Task: Plan a vacation for the last week of August.
Action: Mouse pressed left at (343, 161)
Screenshot: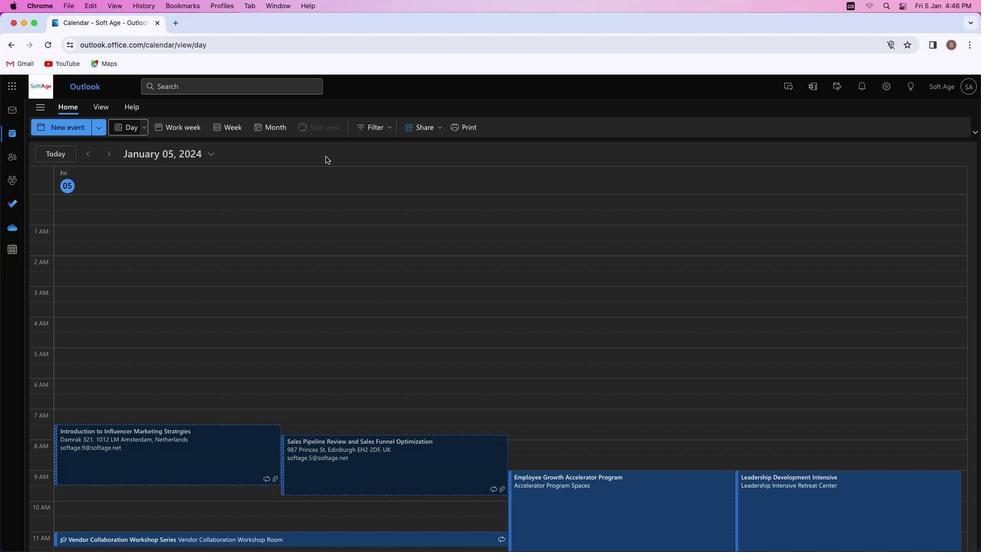 
Action: Mouse moved to (65, 129)
Screenshot: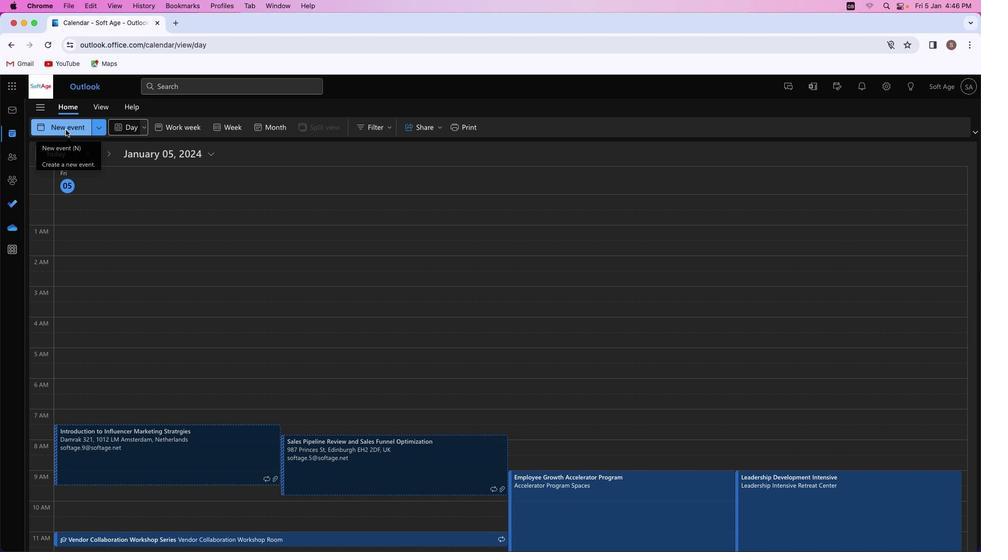 
Action: Mouse pressed left at (65, 129)
Screenshot: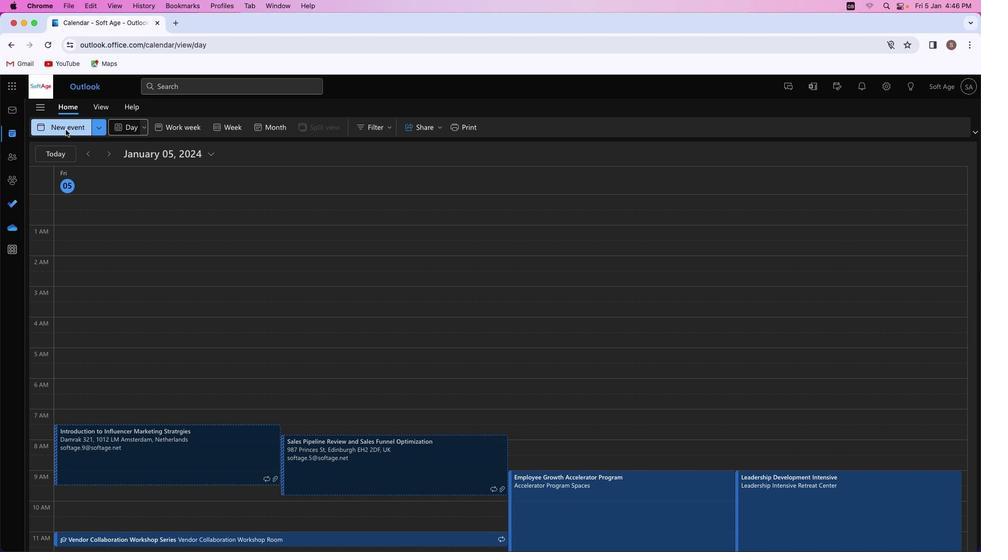 
Action: Mouse moved to (259, 190)
Screenshot: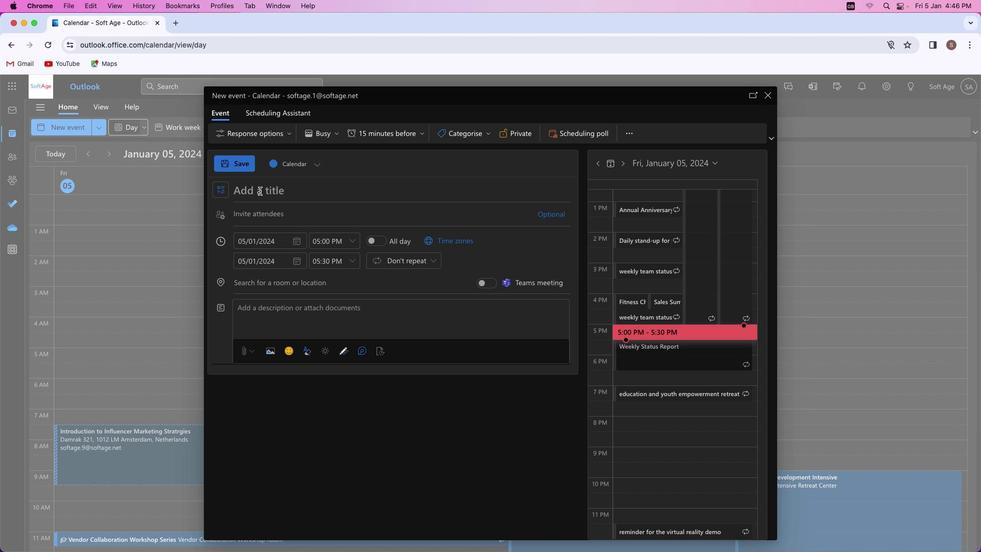 
Action: Mouse pressed left at (259, 190)
Screenshot: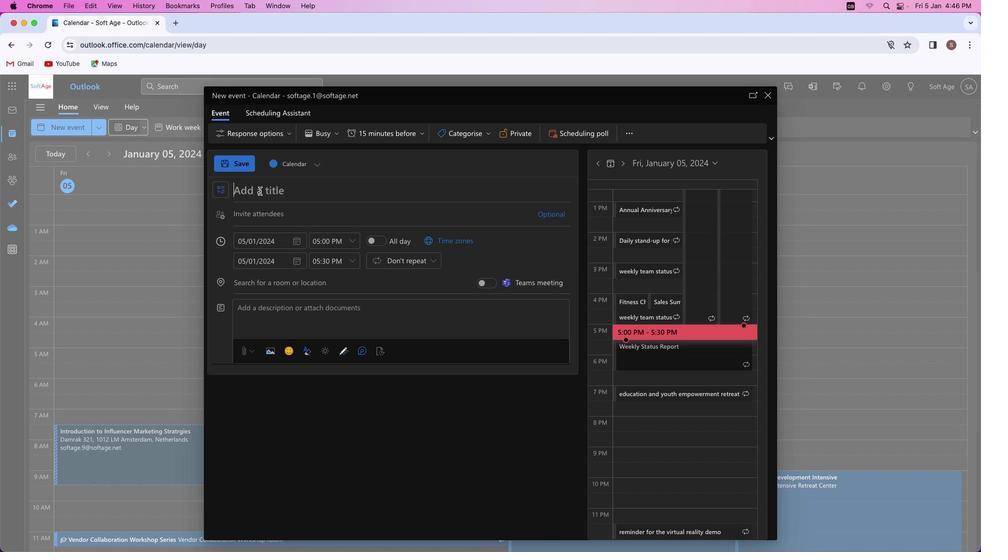 
Action: Mouse moved to (260, 191)
Screenshot: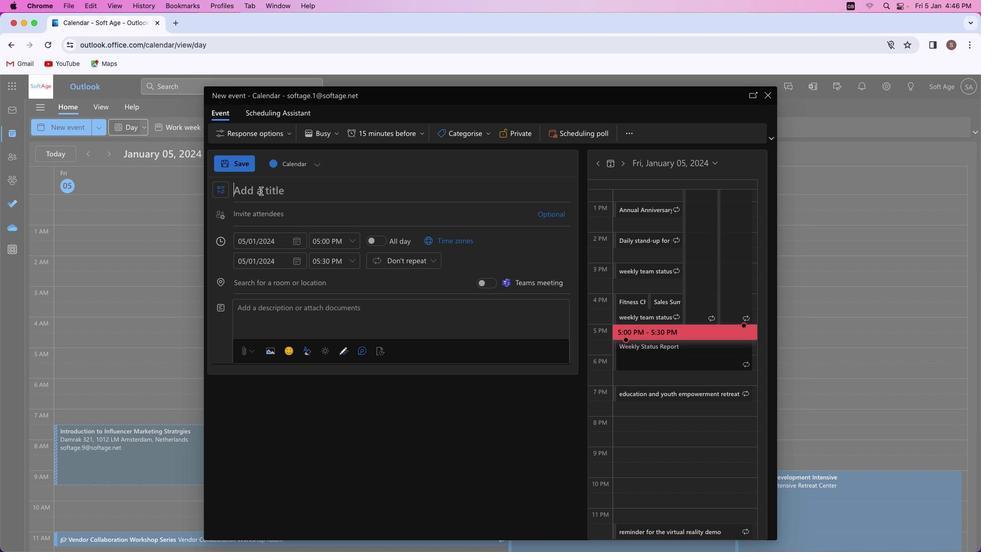 
Action: Key pressed Key.shift'E''n''d''-''o''f''-'Key.shift'S''u''m''m''e''r'Key.spaceKey.shift'E''s''c''a''p''e'
Screenshot: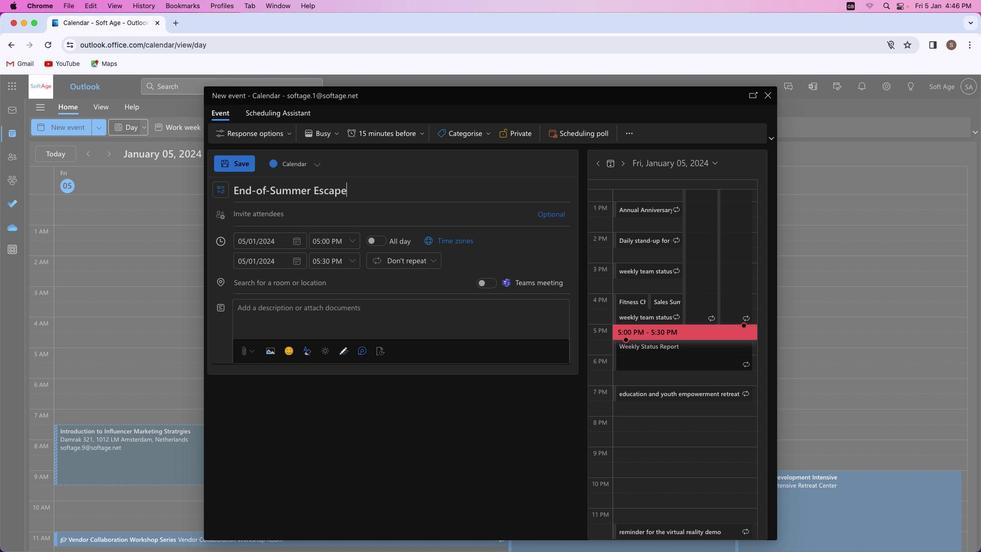 
Action: Mouse moved to (298, 241)
Screenshot: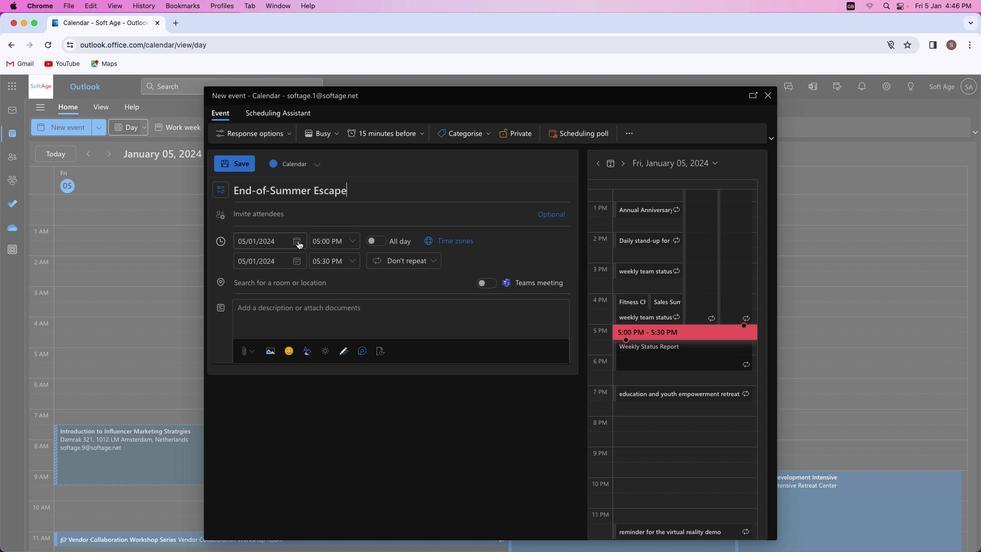 
Action: Mouse pressed left at (298, 241)
Screenshot: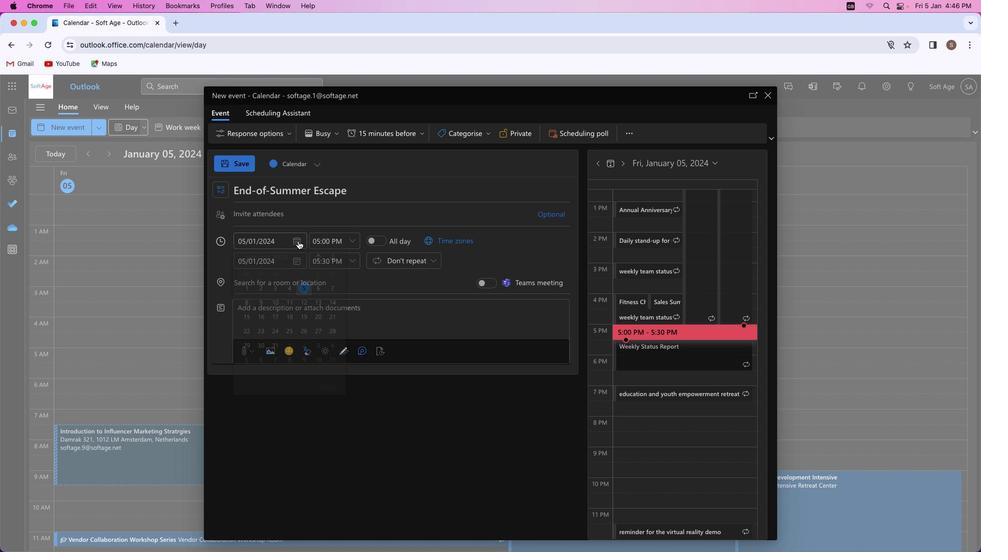 
Action: Mouse moved to (331, 262)
Screenshot: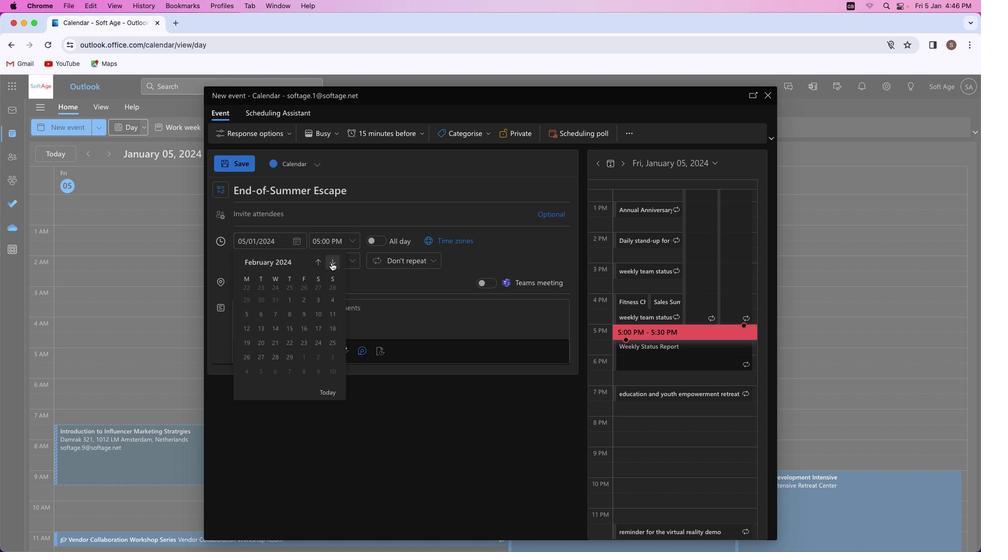 
Action: Mouse pressed left at (331, 262)
Screenshot: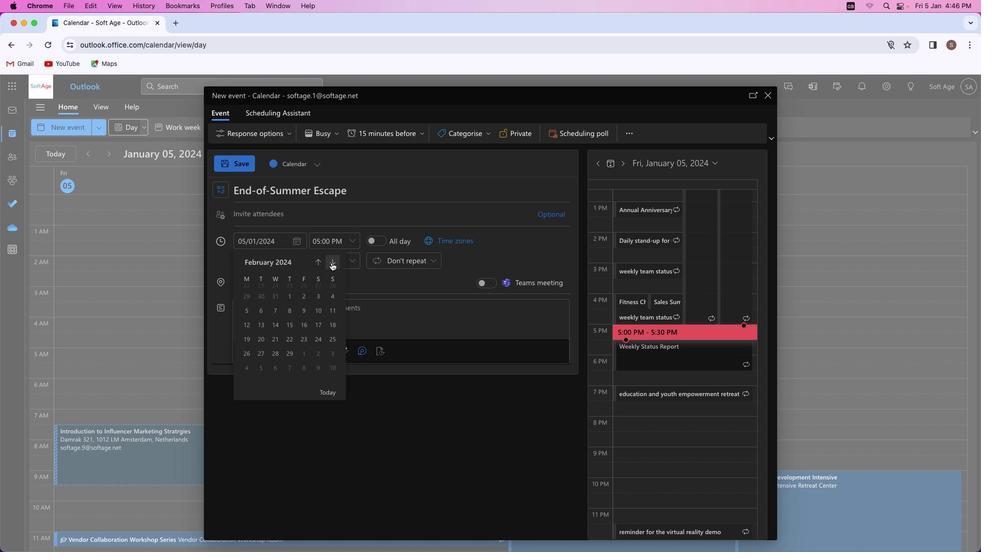
Action: Mouse pressed left at (331, 262)
Screenshot: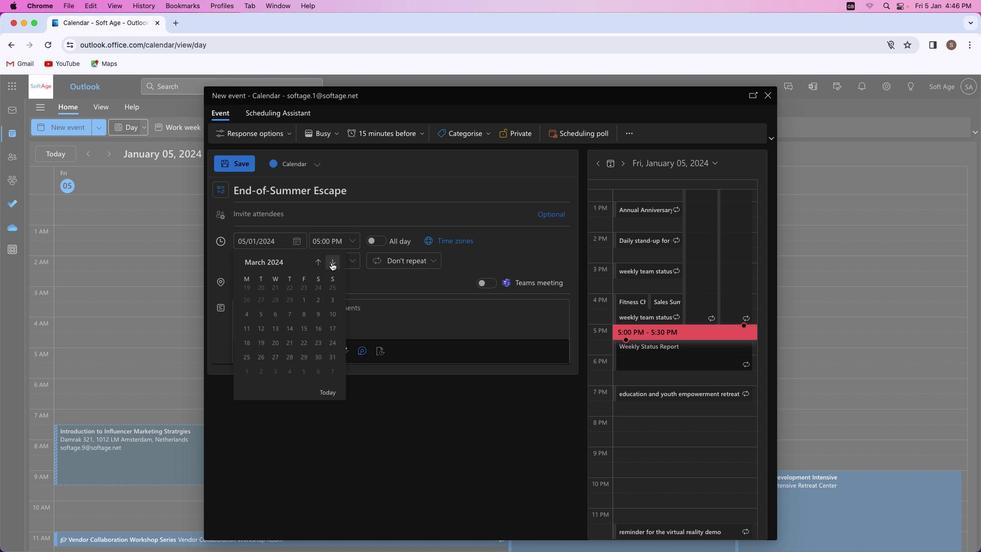 
Action: Mouse pressed left at (331, 262)
Screenshot: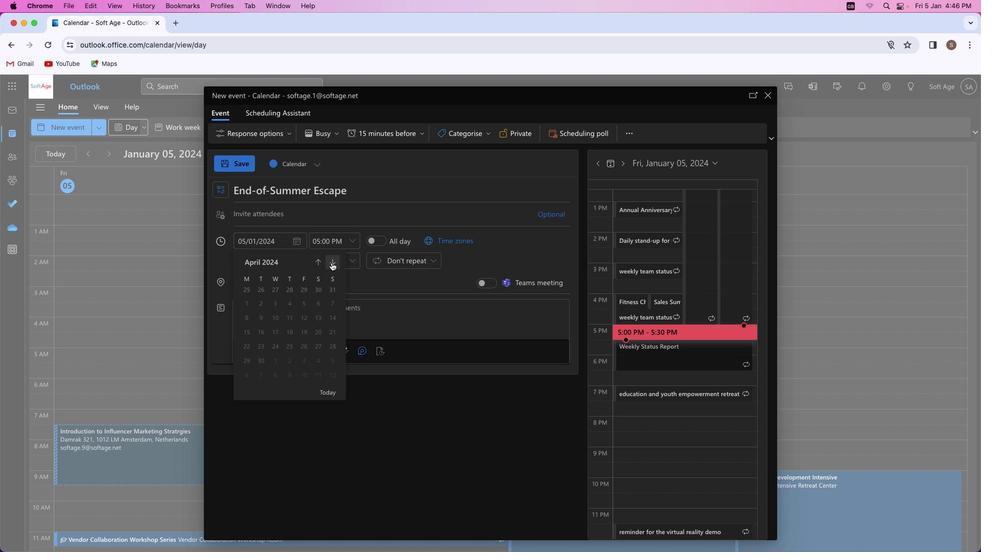 
Action: Mouse pressed left at (331, 262)
Screenshot: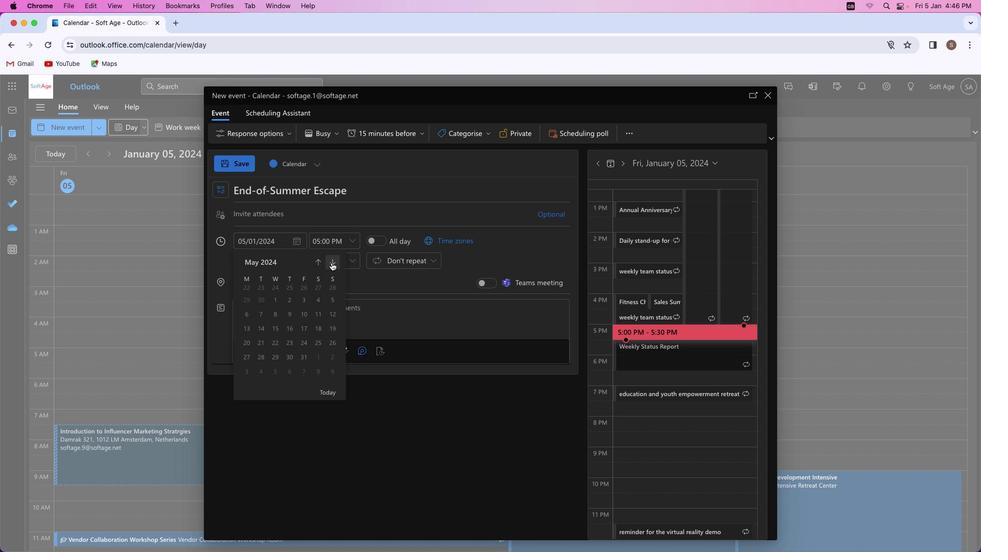 
Action: Mouse pressed left at (331, 262)
Screenshot: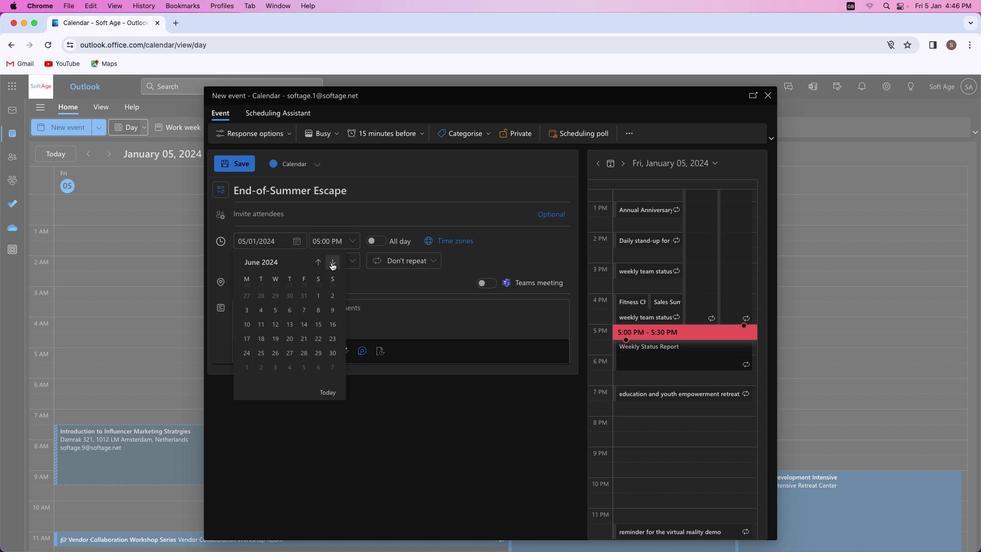 
Action: Mouse pressed left at (331, 262)
Screenshot: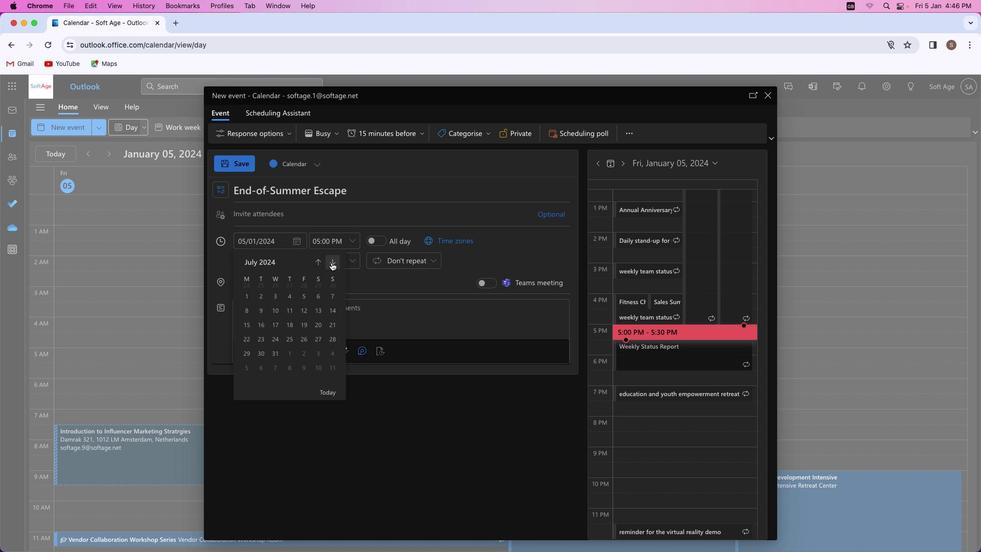 
Action: Mouse pressed left at (331, 262)
Screenshot: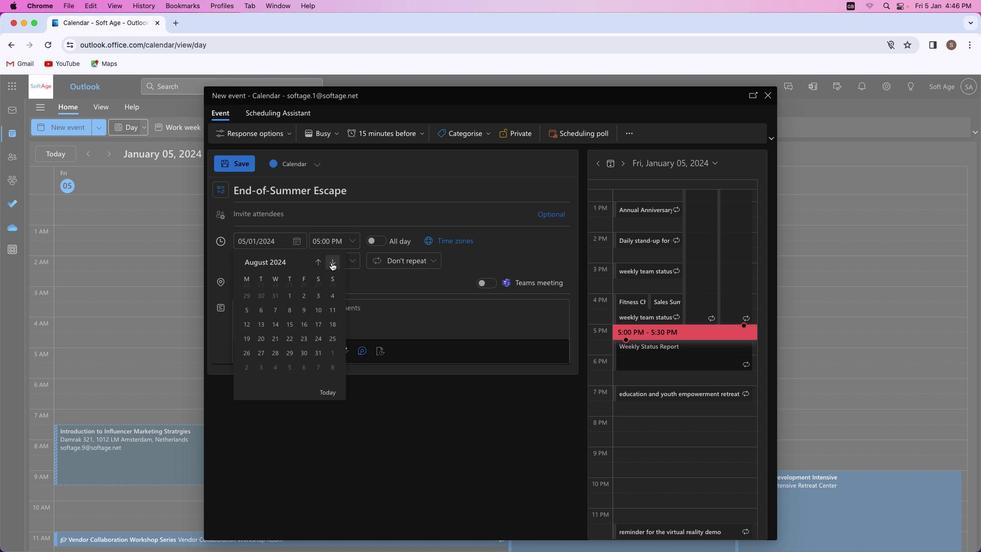 
Action: Mouse moved to (281, 349)
Screenshot: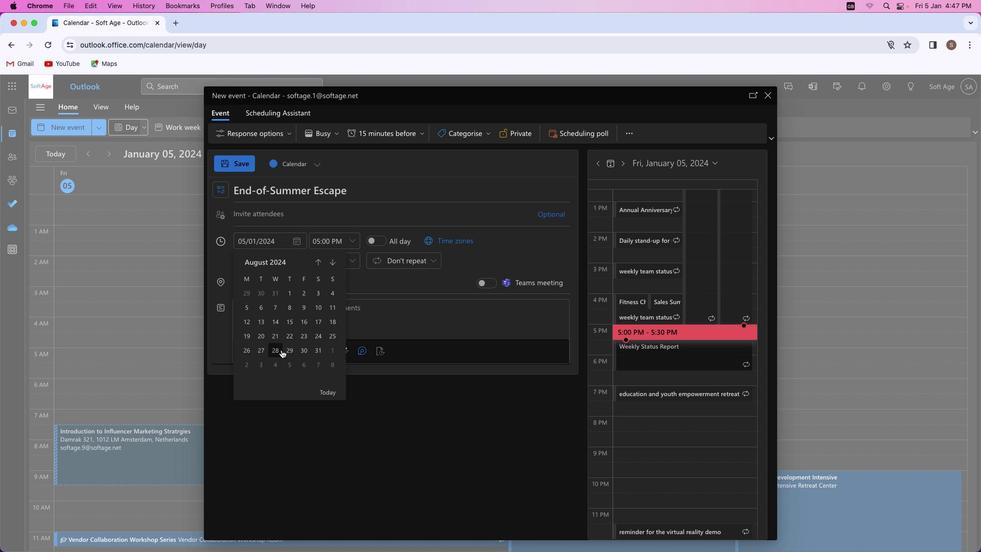 
Action: Mouse pressed left at (281, 349)
Screenshot: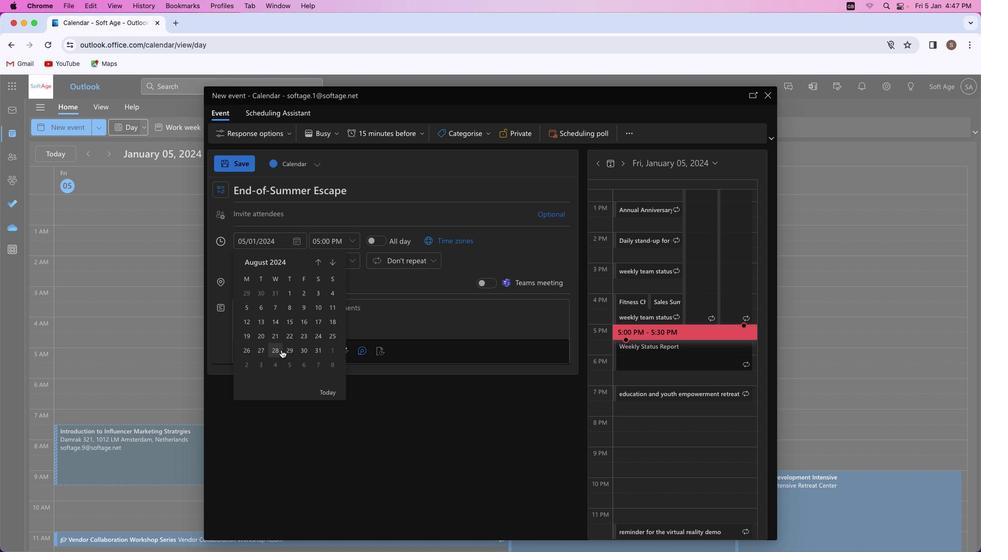 
Action: Mouse moved to (405, 262)
Screenshot: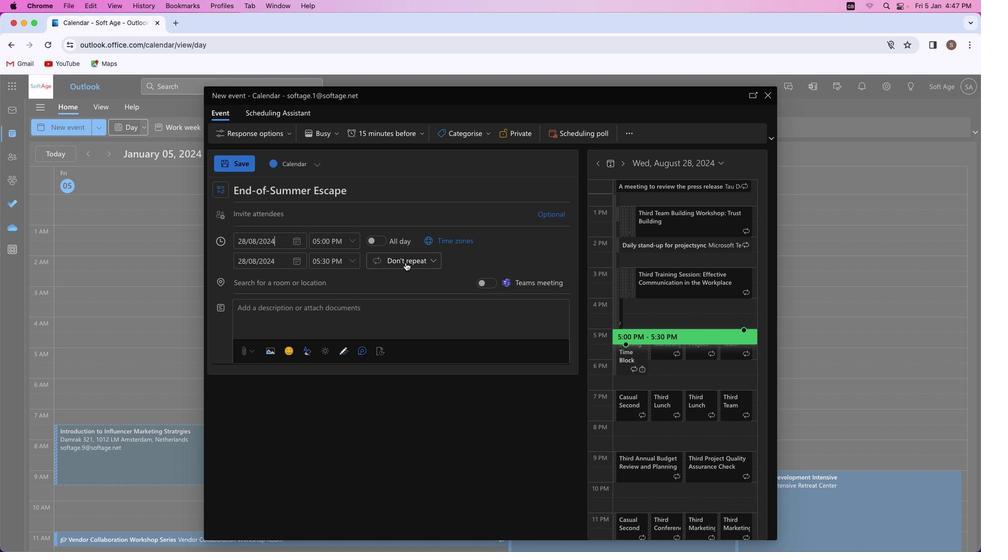 
Action: Mouse pressed left at (405, 262)
Screenshot: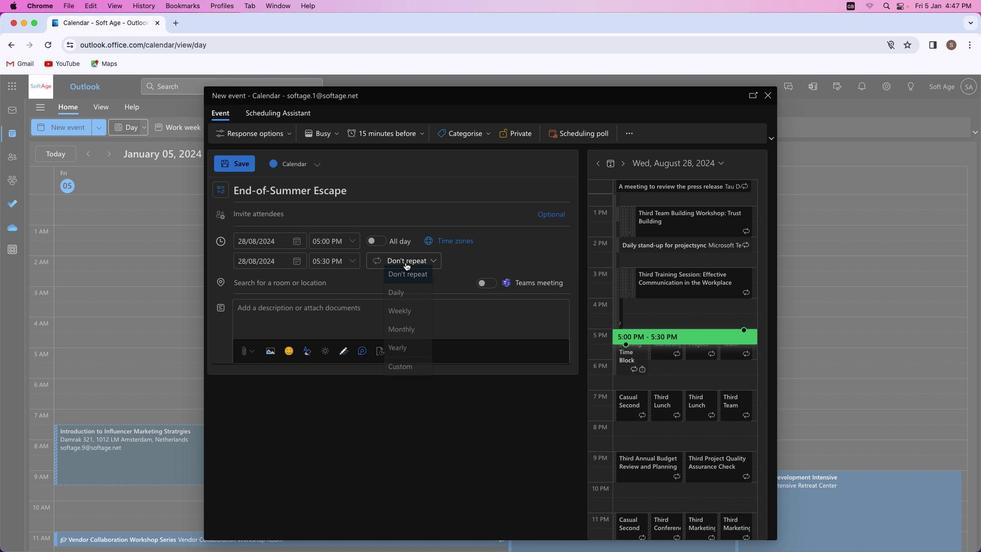 
Action: Mouse moved to (381, 283)
Screenshot: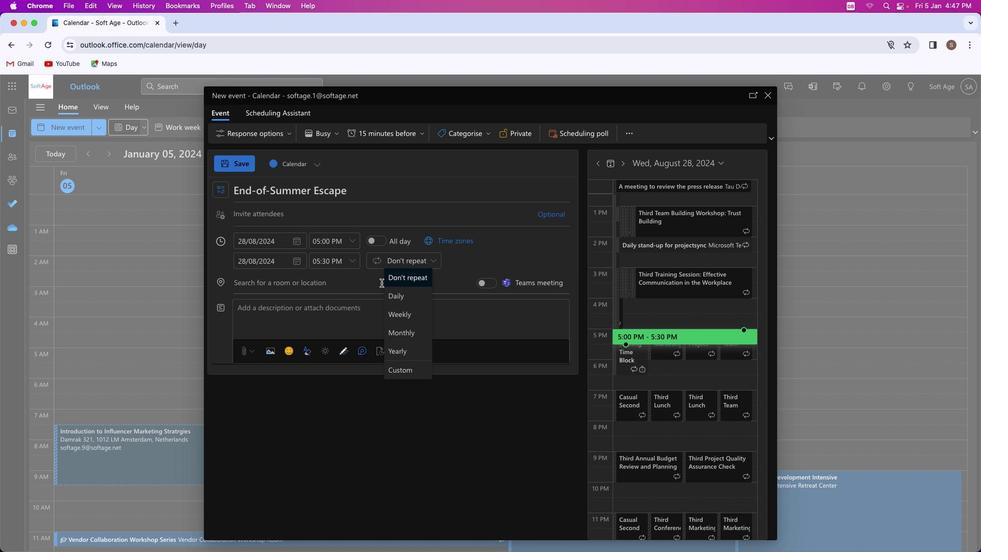 
Action: Mouse pressed left at (381, 283)
Screenshot: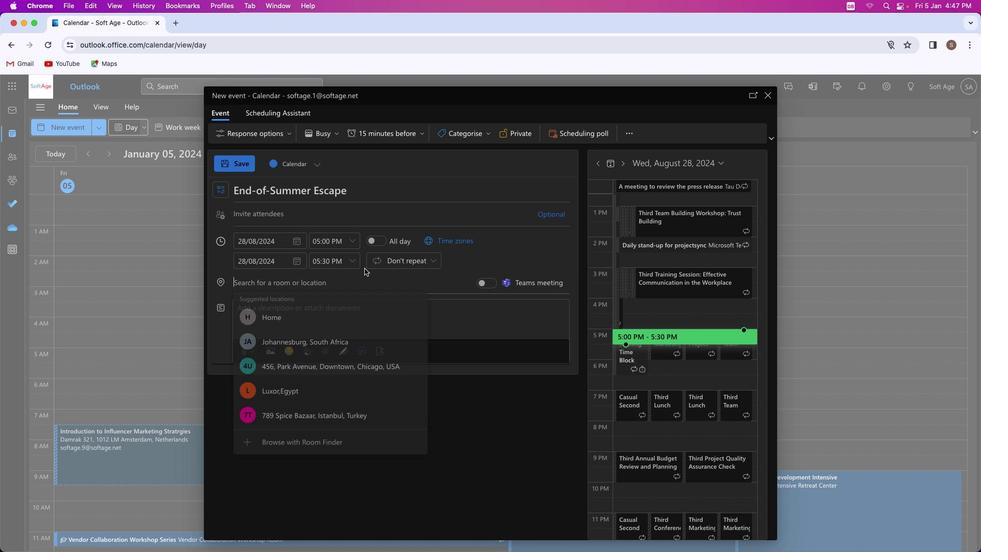 
Action: Mouse moved to (296, 241)
Screenshot: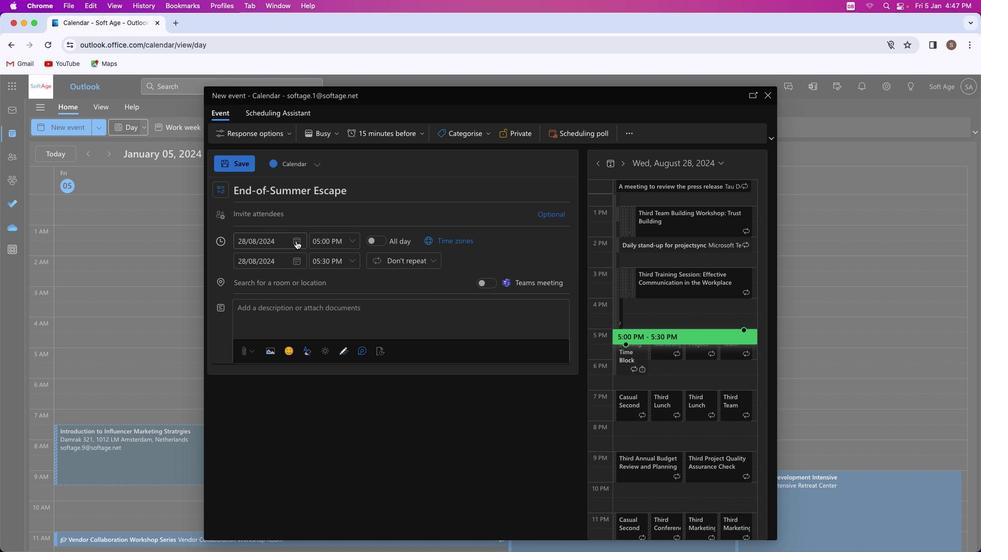 
Action: Mouse pressed left at (296, 241)
Screenshot: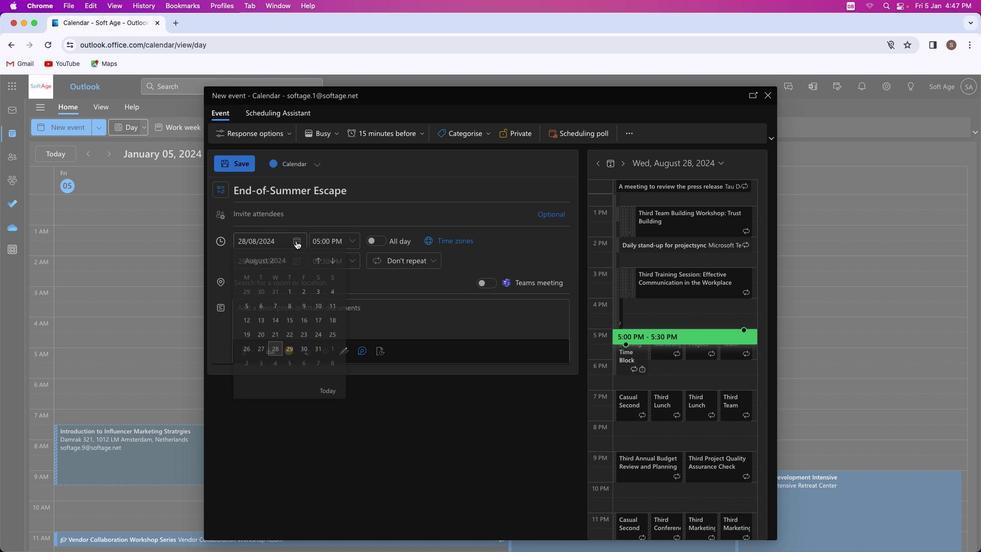
Action: Mouse moved to (250, 350)
Screenshot: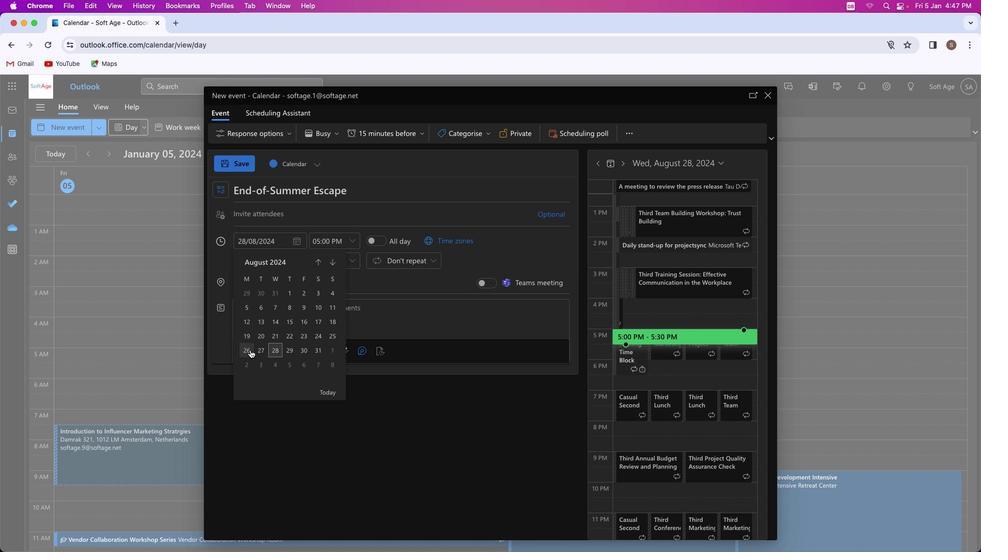 
Action: Mouse pressed left at (250, 350)
Screenshot: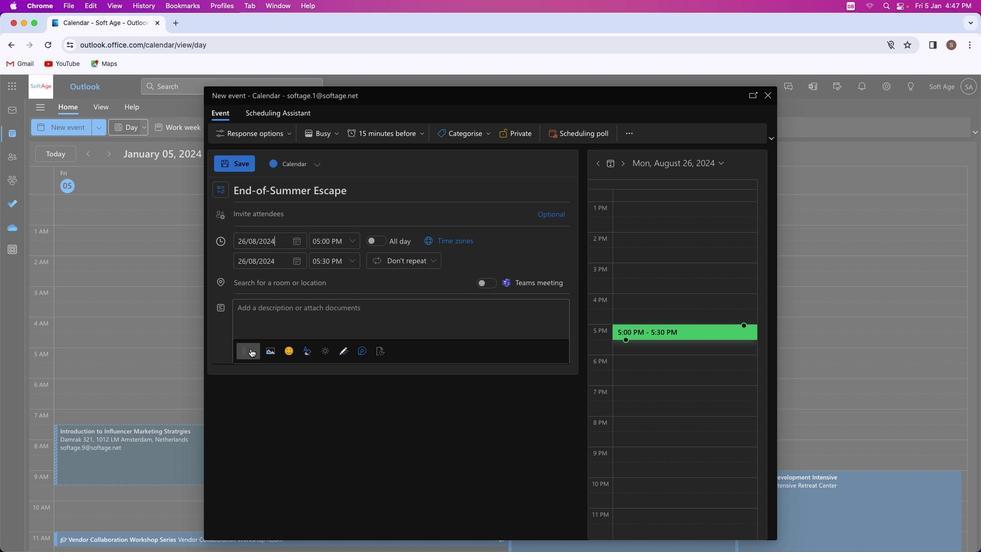 
Action: Mouse moved to (300, 260)
Screenshot: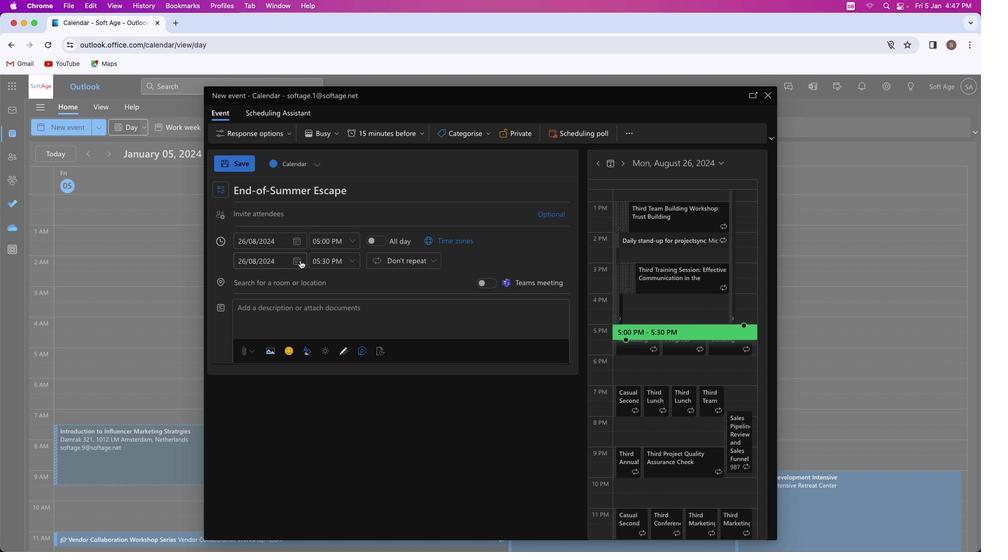 
Action: Mouse pressed left at (300, 260)
Screenshot: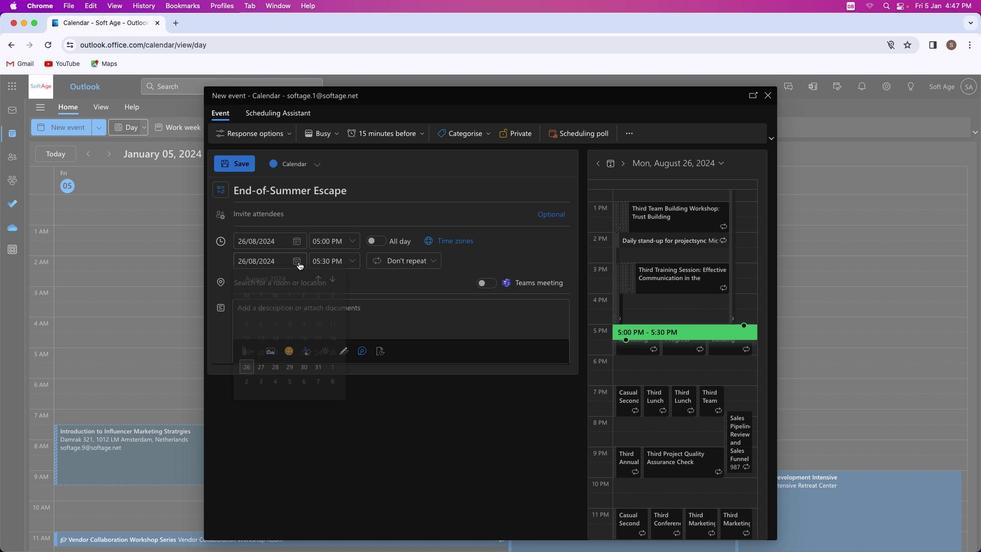
Action: Mouse moved to (318, 371)
Screenshot: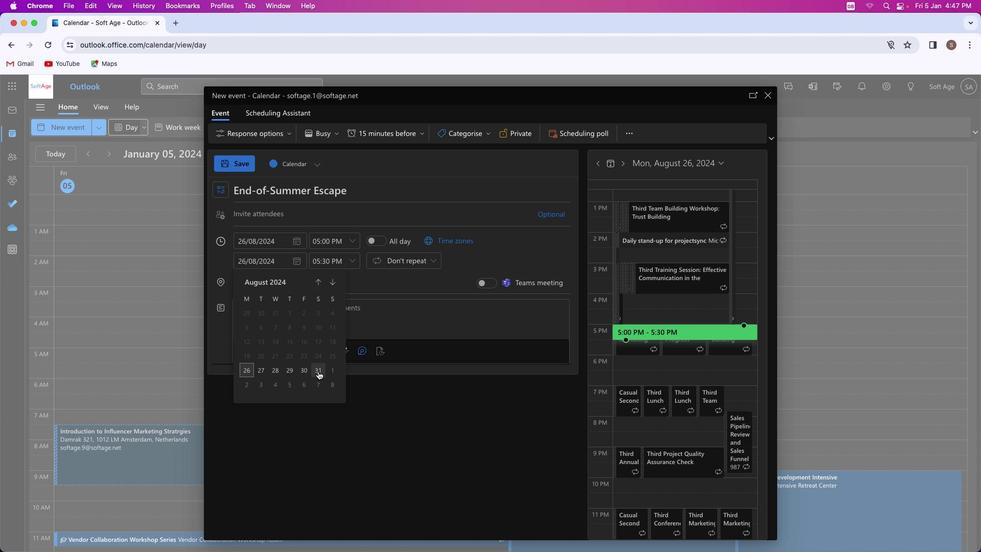 
Action: Mouse pressed left at (318, 371)
Screenshot: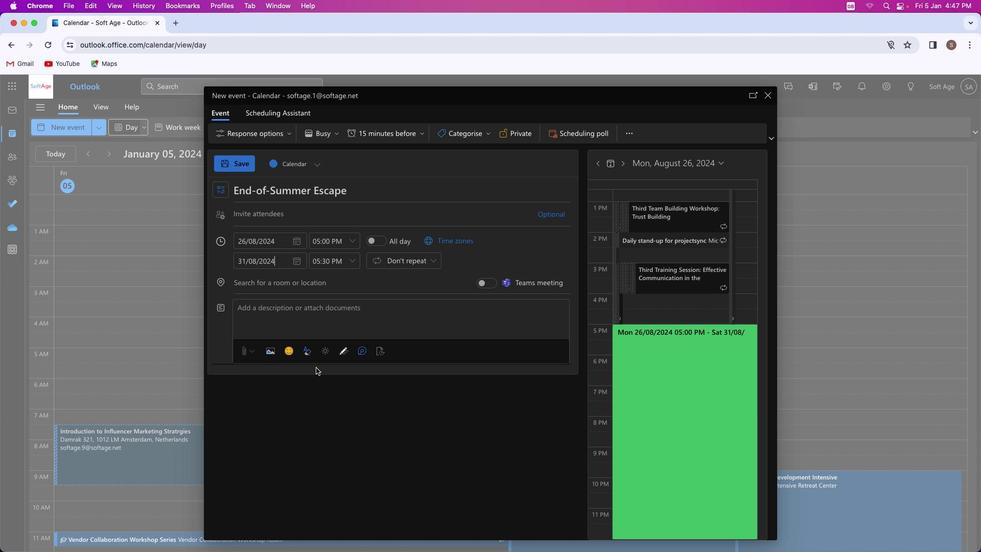 
Action: Mouse moved to (335, 315)
Screenshot: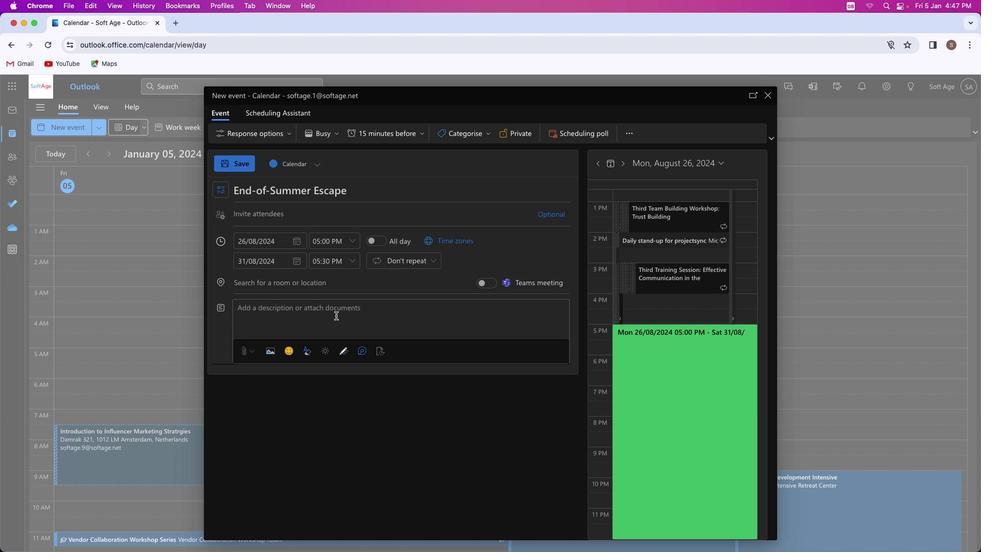 
Action: Mouse pressed left at (335, 315)
Screenshot: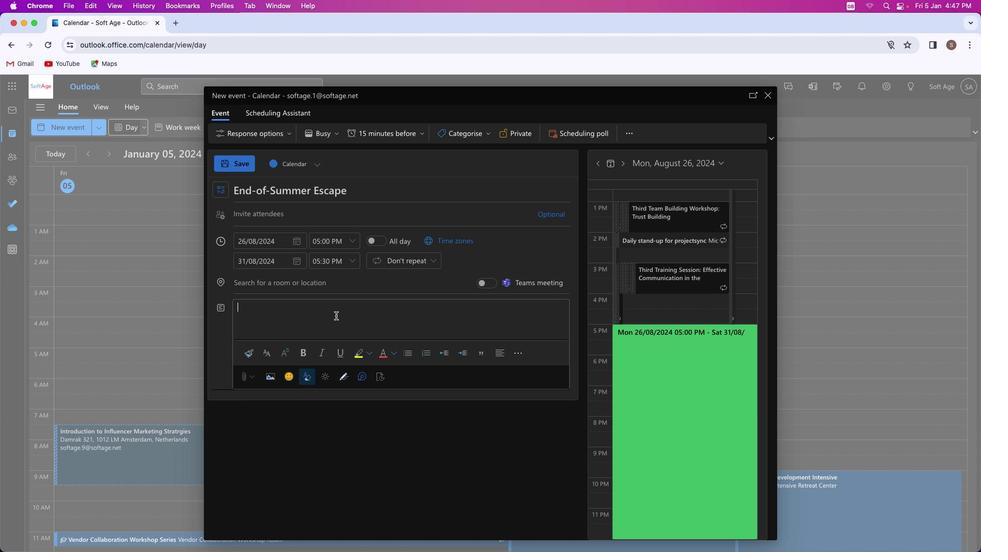 
Action: Key pressed Key.shift'E''s''c''a''p''e'Key.space't''h''e'Key.space'r''o''u''t''i''n''e'Key.space'a''n''d'Key.space'r''e''c''h''a''r''g''e'Key.space'd''u''r''i''n''g'Key.space'o''u''r'Key.space'l''a''s''t'Key.space'w''e''e''k'Key.space'o''f'Key.space'a''u''g''u''s''t'Key.space'v''a''c''a''t''i''o''n''.'Key.spaceKey.shift'E''m''b''a'Key.backspace'r''a''c''e'Key.space'r''e''l''a''x''a''t''i''o''n'','Key.space'c''r''e''a''t''e'Key.space'l''a''s''t''i''n''g'Key.space'm''e''m''o''r''i''e''s'','Key.space'a''n''d'Key.space'u''n''w''i''n''d'Key.space'b''e''f''o''r''e'Key.space't''h''e'Key.space'b''u''s''y'Key.space's''e''a''s''o''n'Key.space'a''h''e''a''d''.'
Screenshot: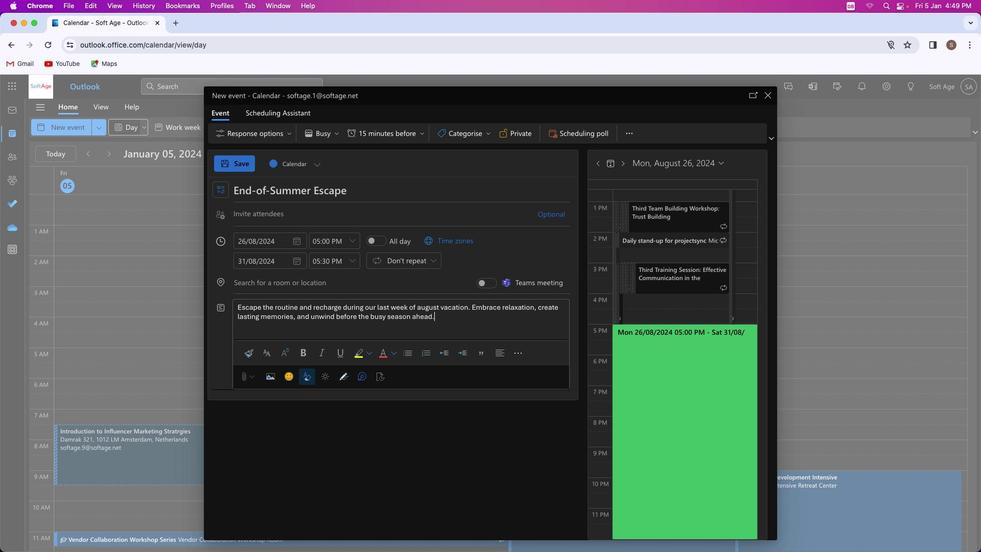 
Action: Mouse moved to (376, 306)
Screenshot: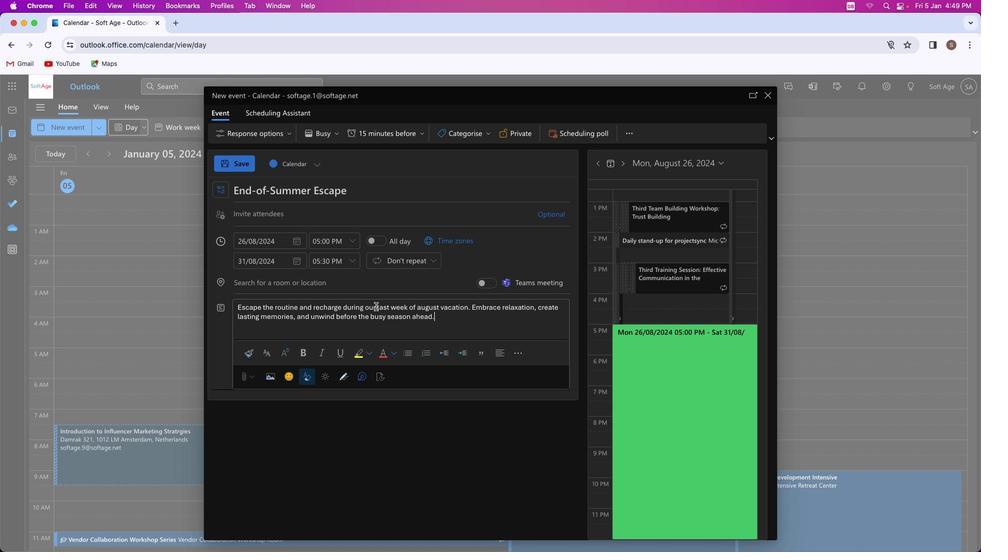 
Action: Mouse pressed left at (376, 306)
Screenshot: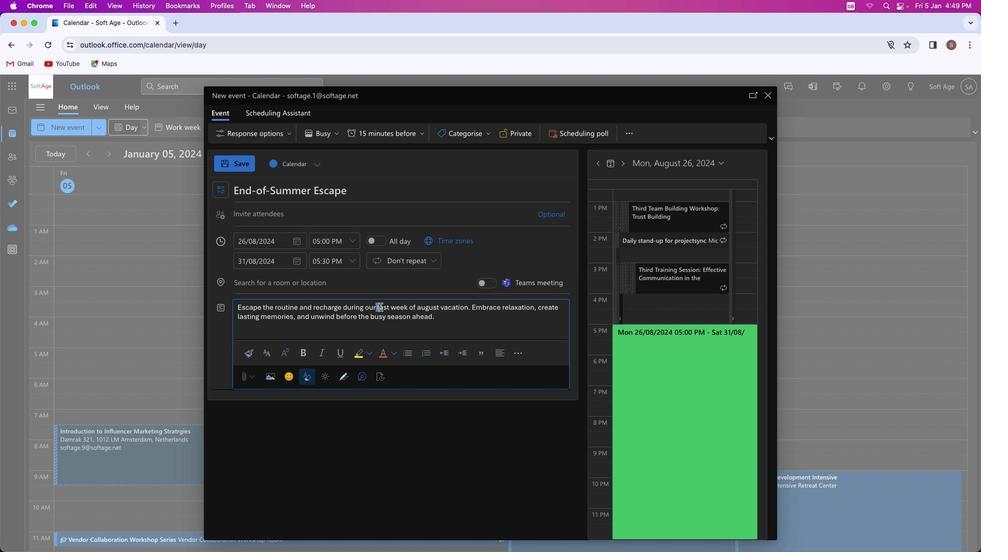
Action: Mouse moved to (307, 353)
Screenshot: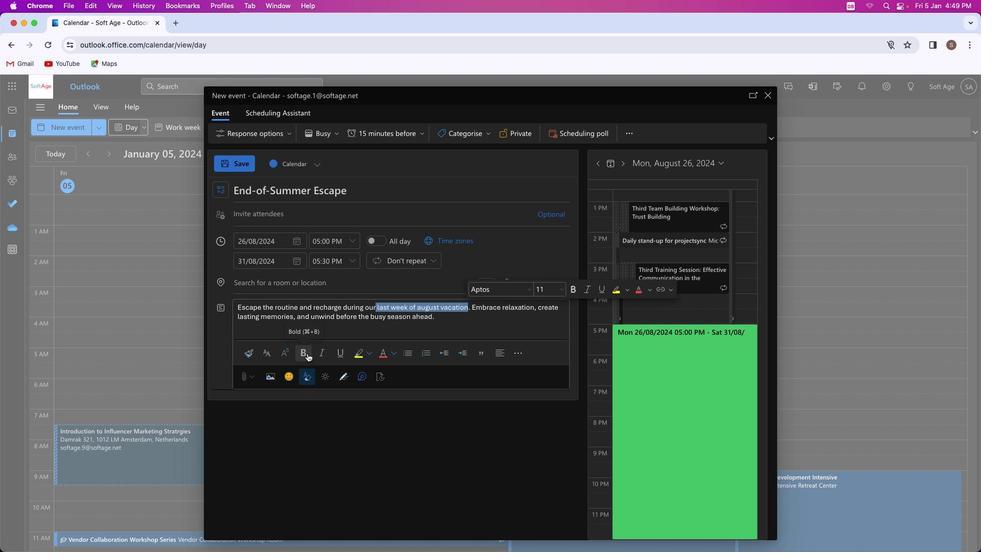 
Action: Mouse pressed left at (307, 353)
Screenshot: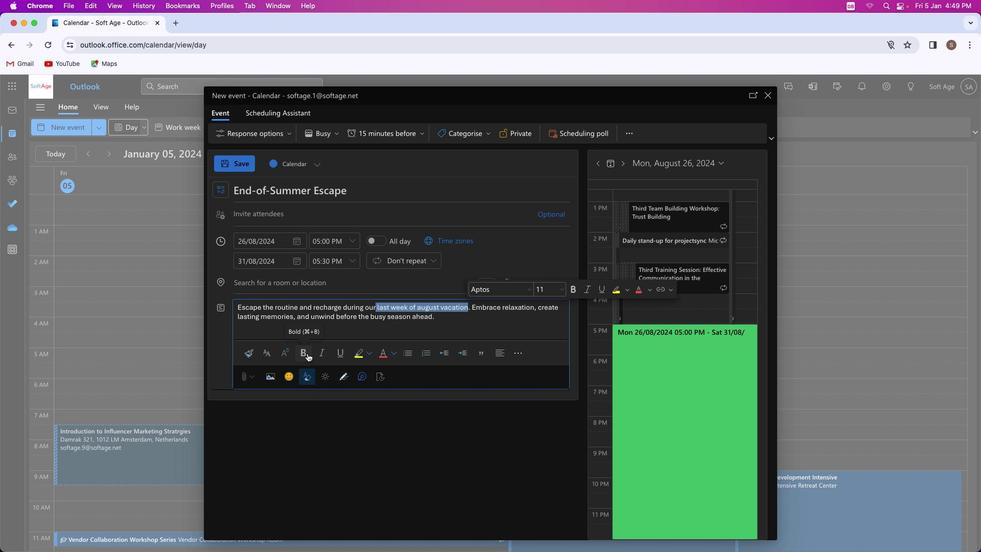 
Action: Mouse moved to (463, 323)
Screenshot: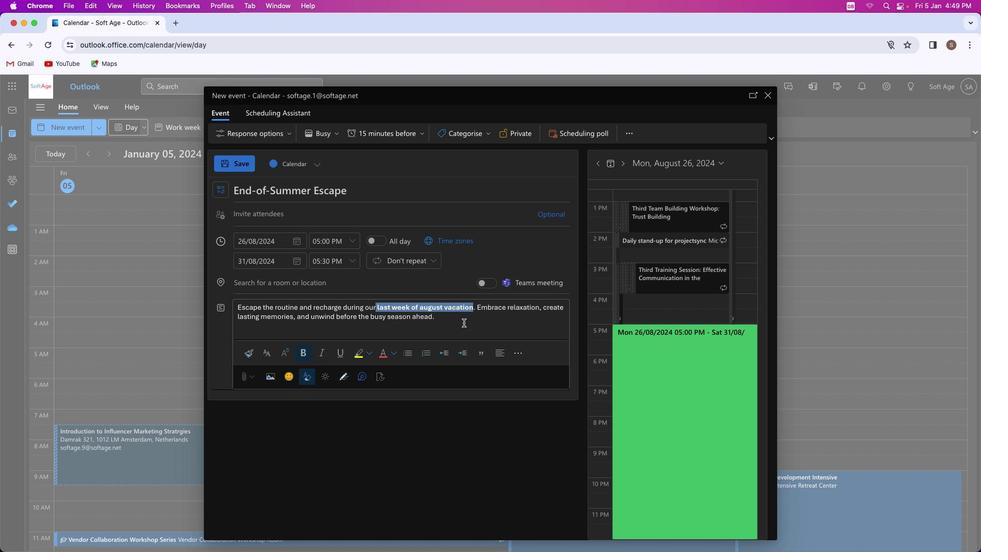 
Action: Mouse pressed left at (463, 323)
Screenshot: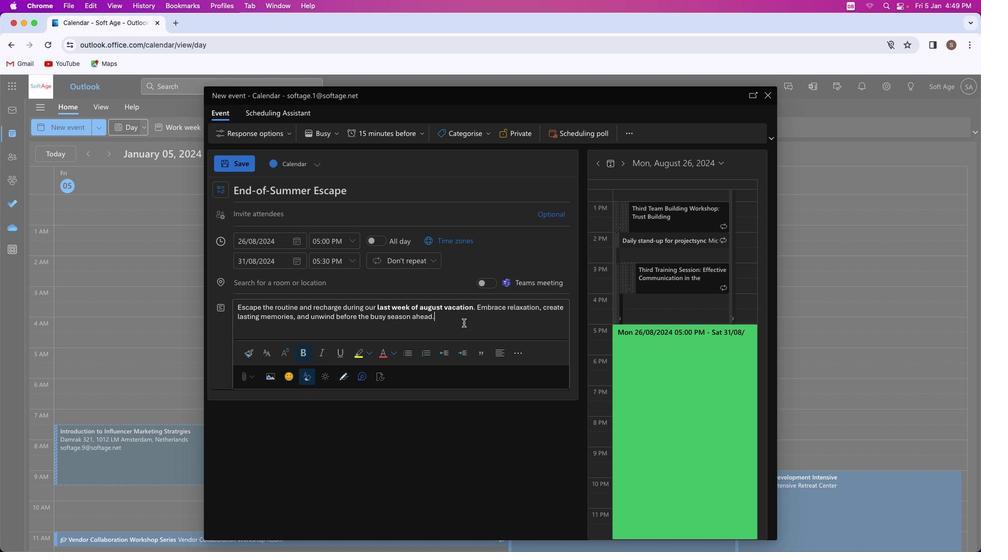 
Action: Mouse moved to (238, 163)
Screenshot: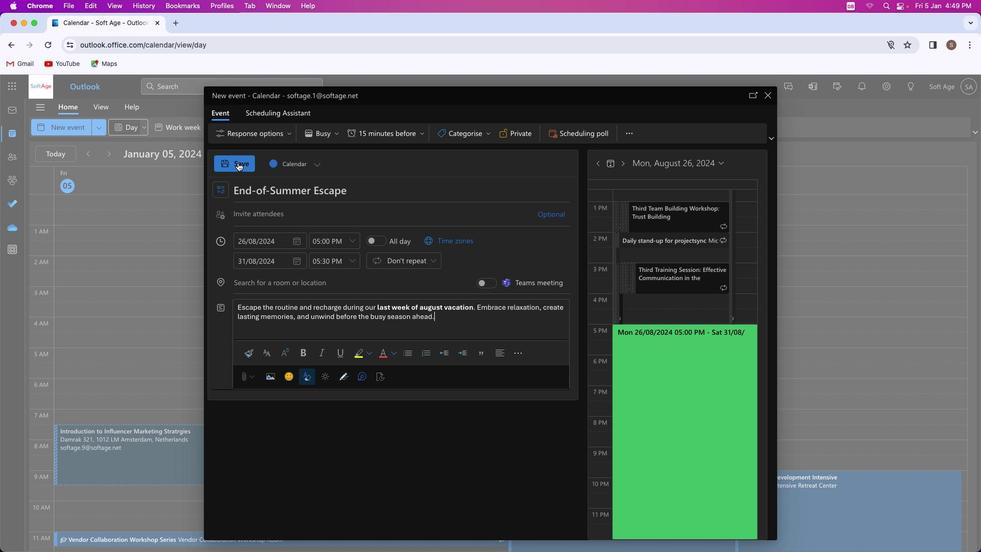 
Action: Mouse pressed left at (238, 163)
Screenshot: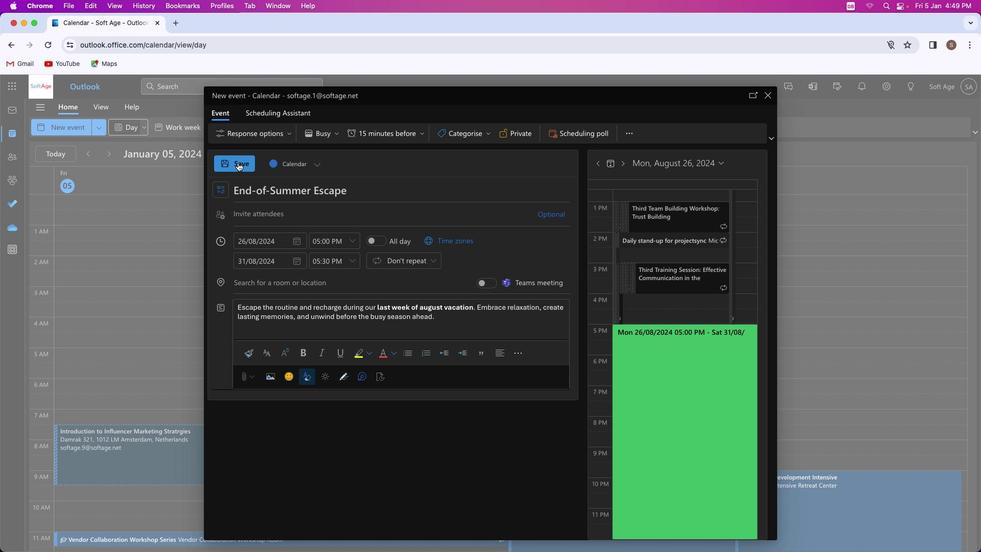 
Action: Mouse moved to (470, 258)
Screenshot: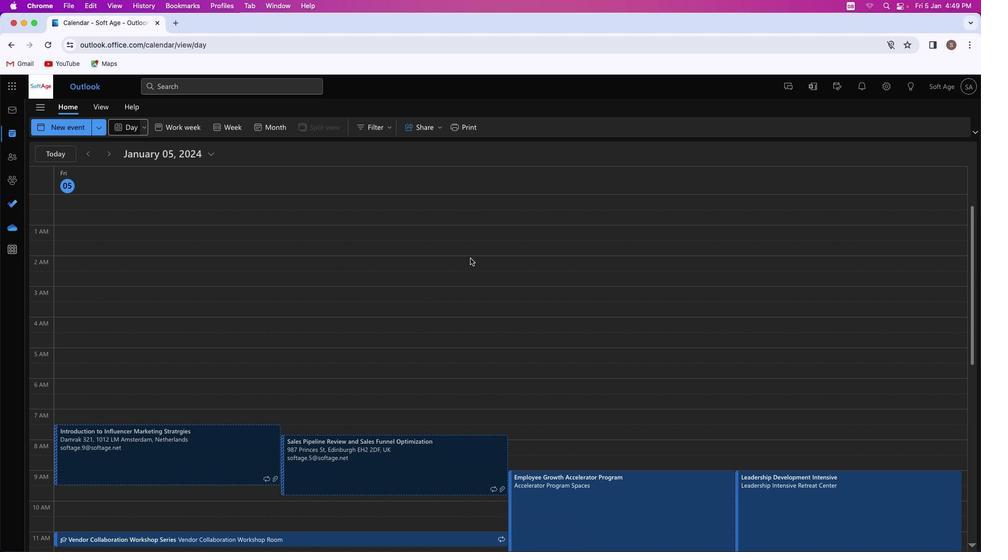 
